 Task: Create a section Design Review Sprint and in the section, add a milestone Data Migration in the project ApexLine
Action: Mouse moved to (183, 535)
Screenshot: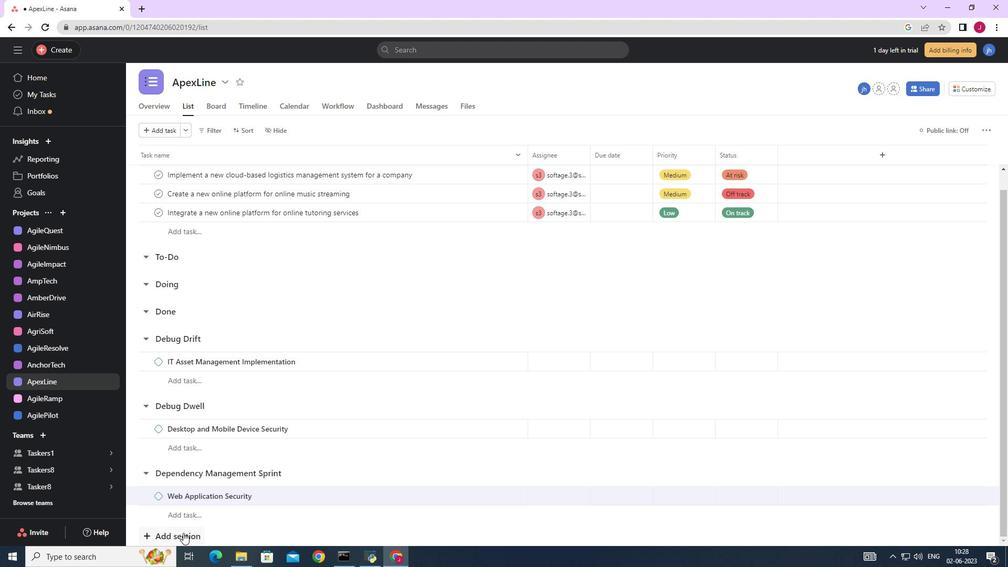 
Action: Mouse pressed left at (183, 535)
Screenshot: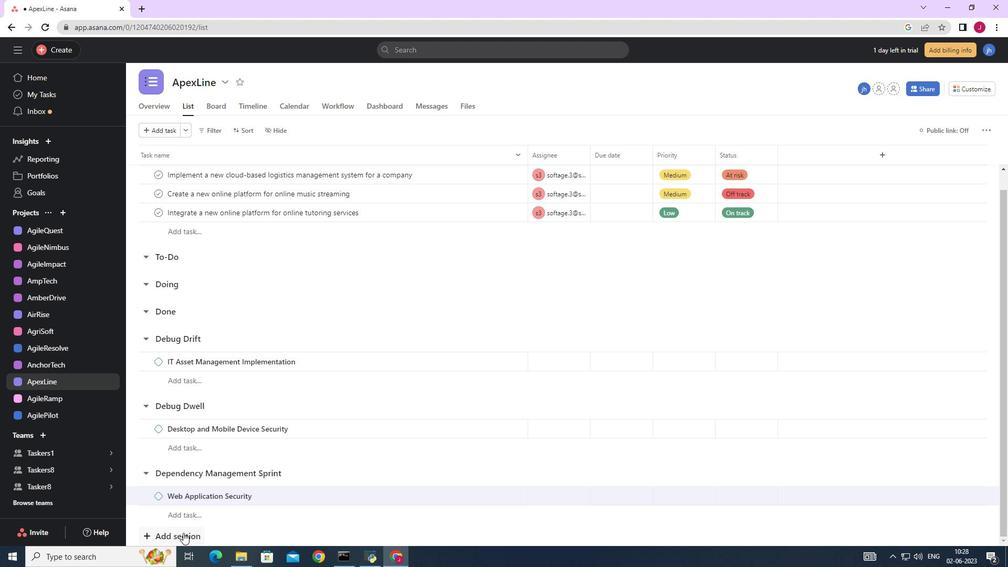 
Action: Mouse moved to (186, 532)
Screenshot: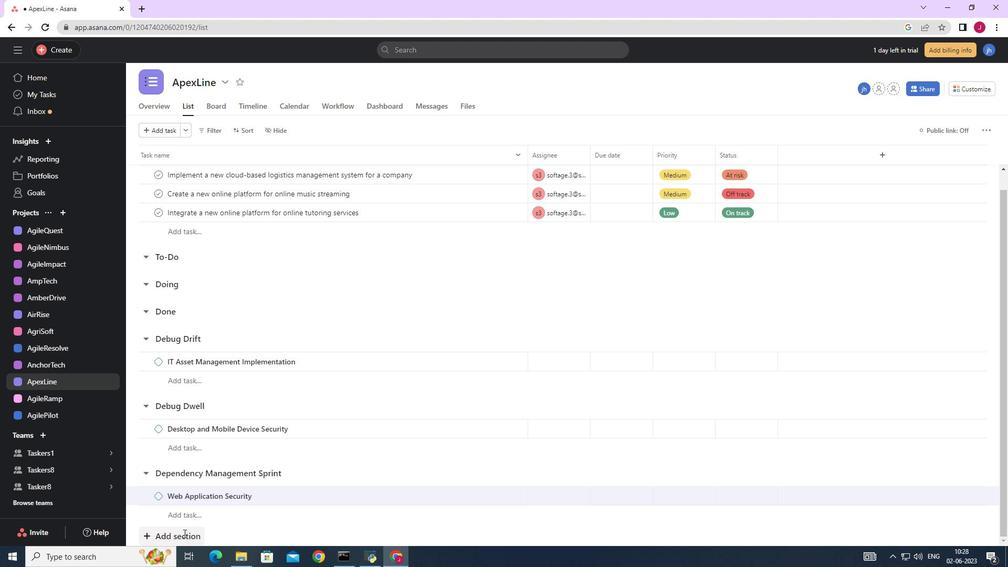 
Action: Mouse scrolled (186, 531) with delta (0, 0)
Screenshot: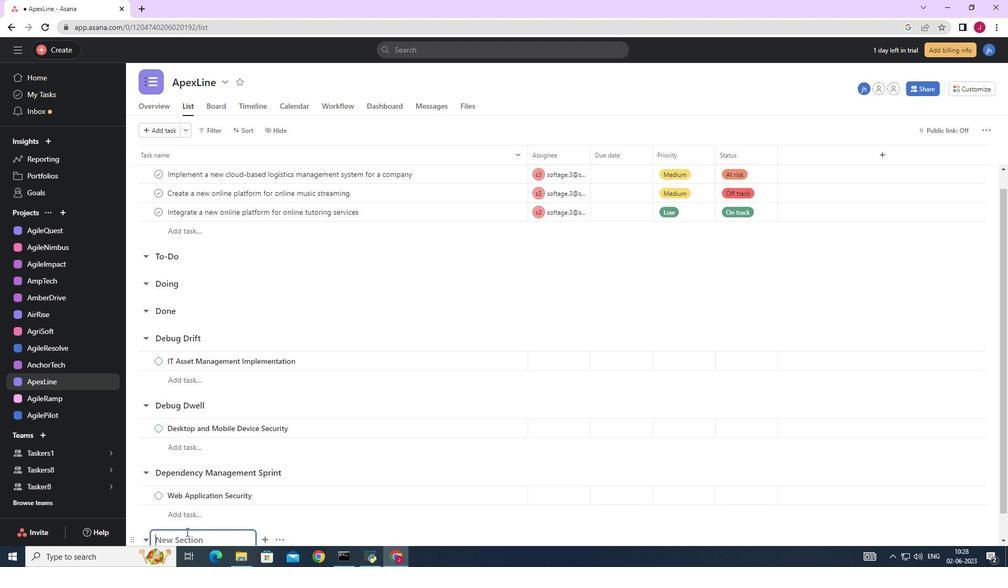 
Action: Mouse scrolled (186, 531) with delta (0, 0)
Screenshot: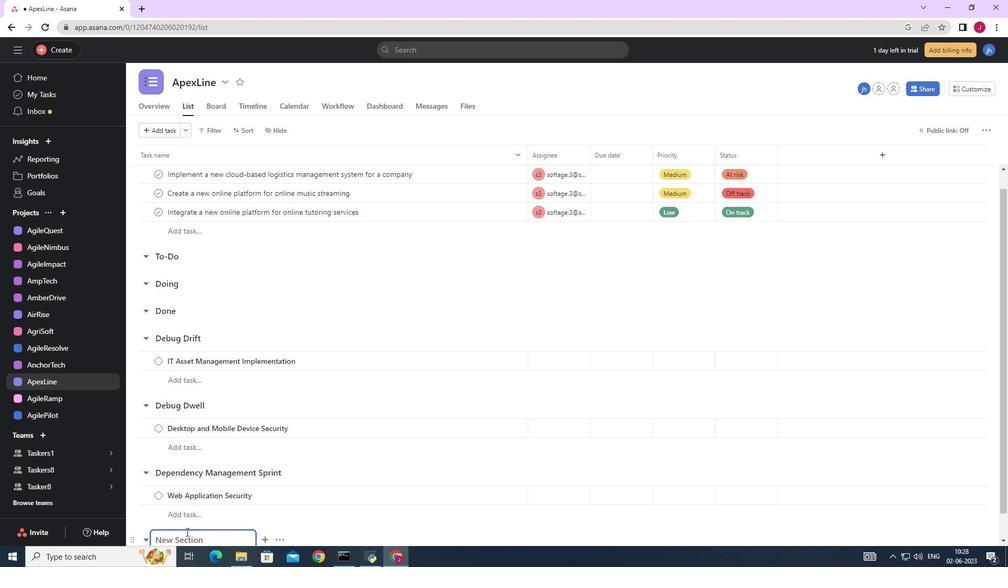 
Action: Mouse scrolled (186, 531) with delta (0, 0)
Screenshot: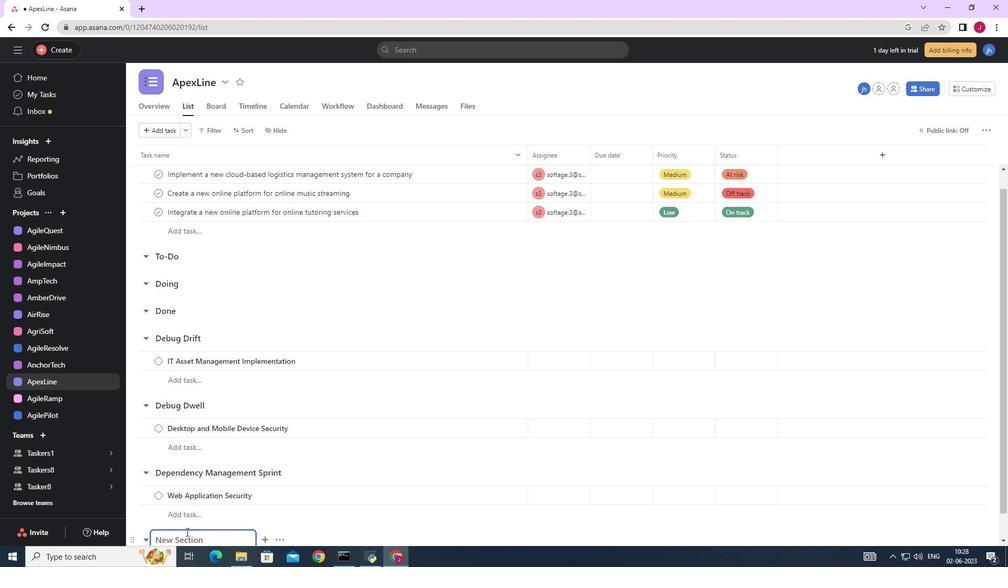 
Action: Mouse scrolled (186, 531) with delta (0, 0)
Screenshot: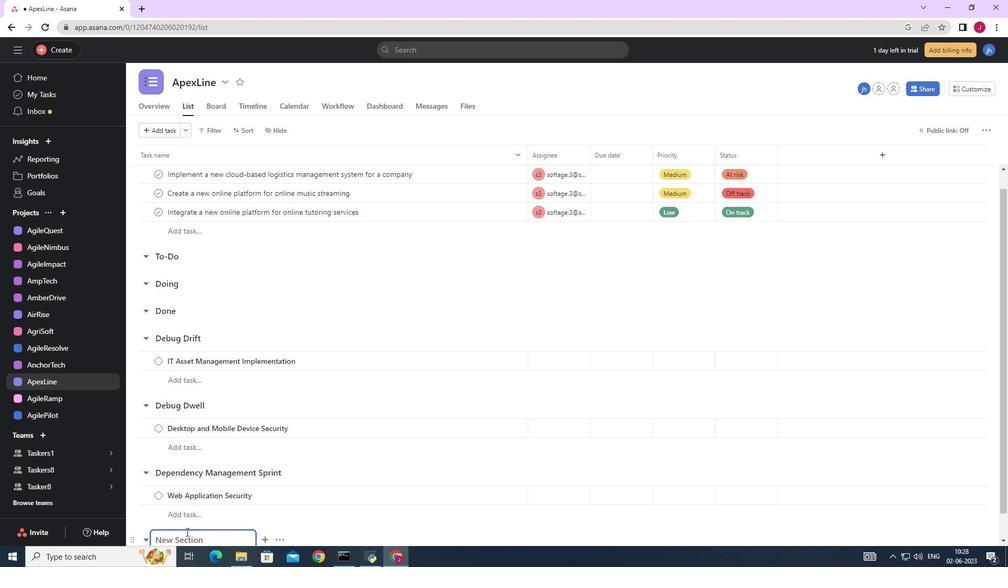 
Action: Mouse scrolled (186, 531) with delta (0, 0)
Screenshot: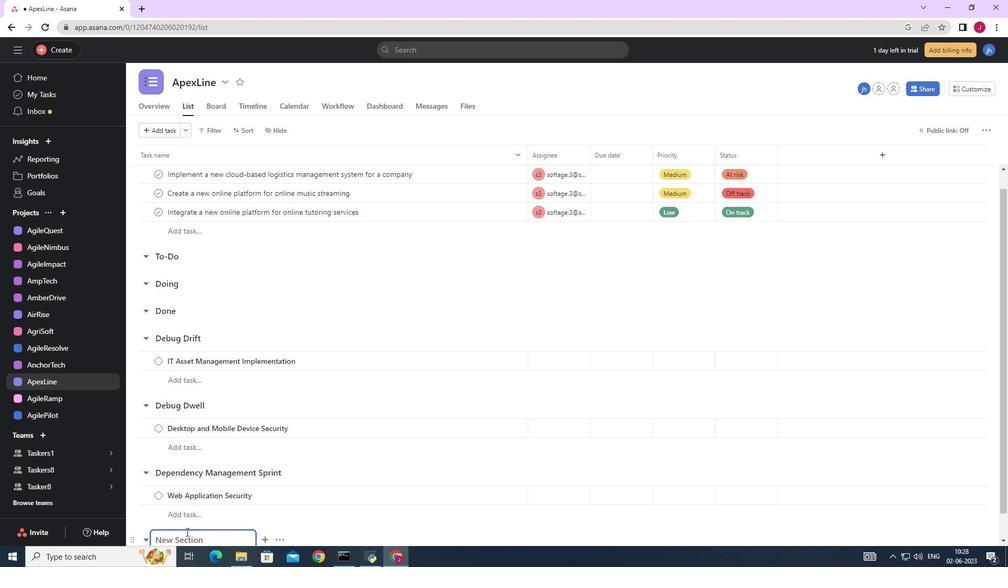 
Action: Mouse scrolled (186, 531) with delta (0, 0)
Screenshot: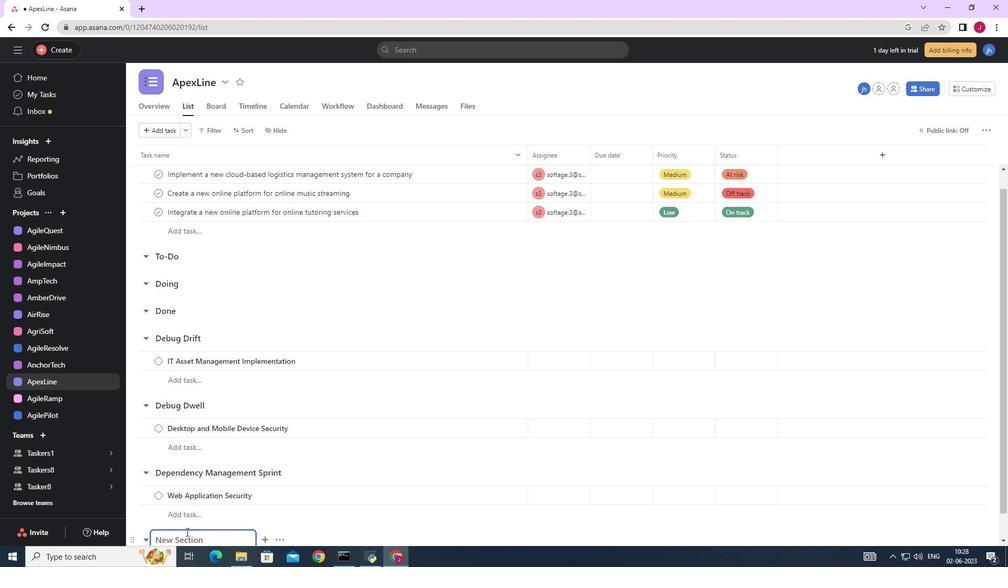 
Action: Mouse moved to (193, 515)
Screenshot: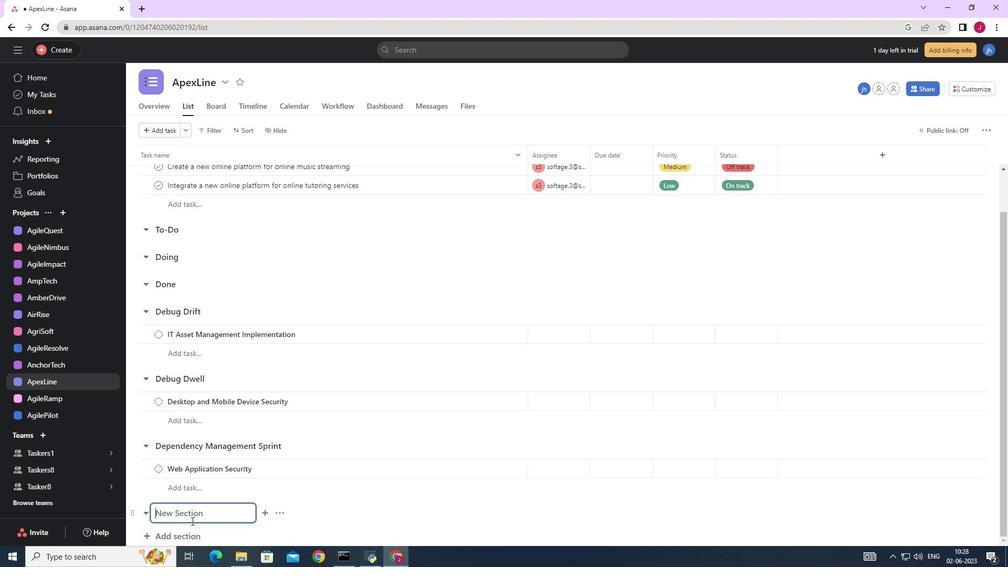 
Action: Key pressed <Key.caps_lock>D<Key.caps_lock>esign<Key.space><Key.caps_lock>R<Key.caps_lock>eview<Key.space><Key.caps_lock>S<Key.caps_lock>print<Key.enter><Key.caps_lock>D<Key.caps_lock>ata<Key.space><Key.caps_lock>M<Key.caps_lock>igration<Key.space>
Screenshot: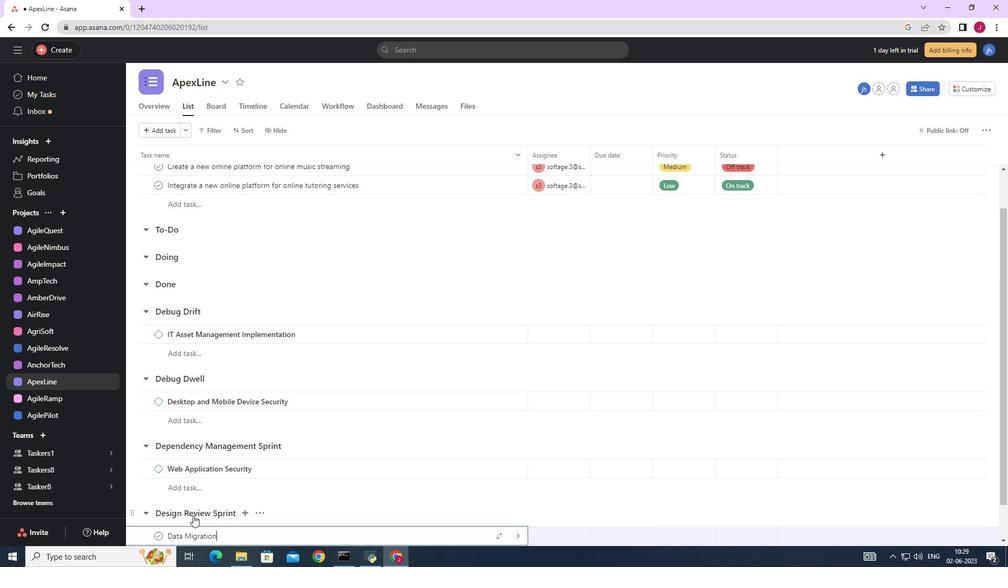 
Action: Mouse moved to (516, 537)
Screenshot: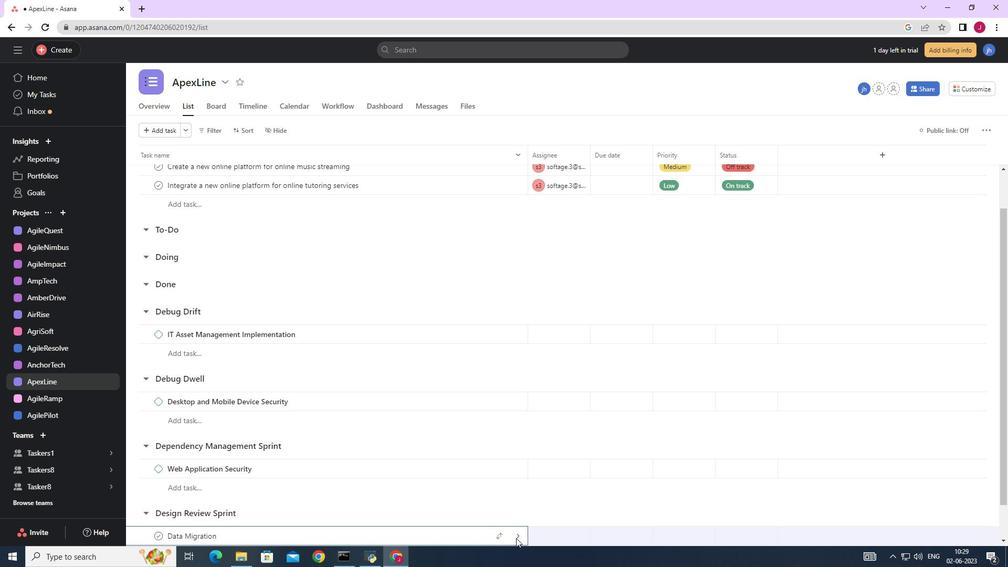 
Action: Mouse pressed left at (516, 537)
Screenshot: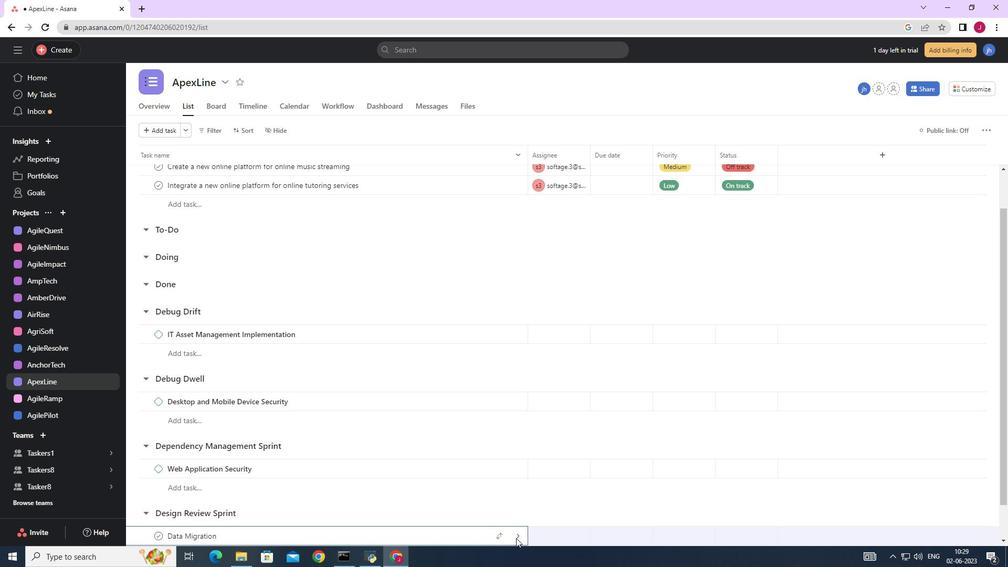
Action: Mouse moved to (435, 410)
Screenshot: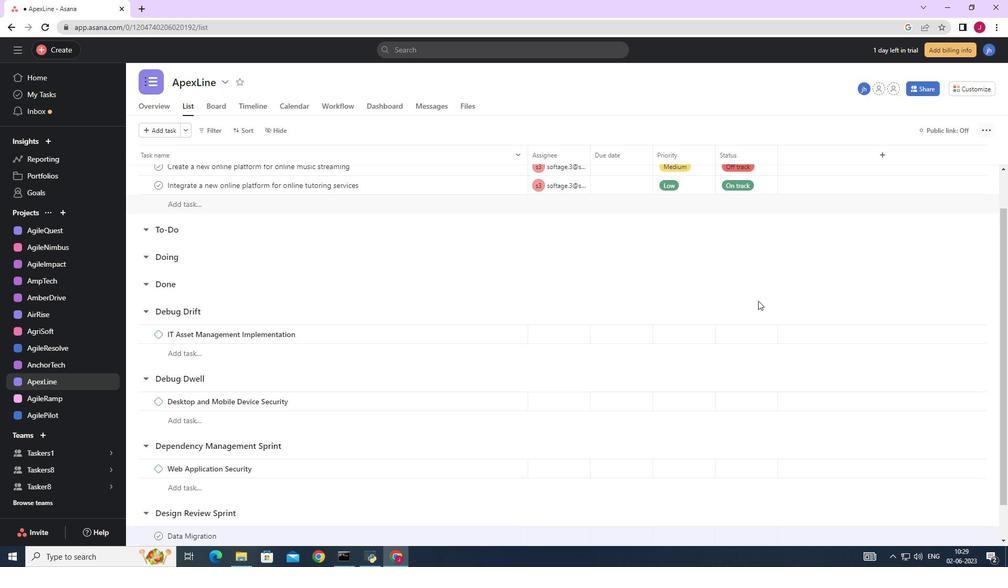 
Action: Mouse scrolled (435, 410) with delta (0, 0)
Screenshot: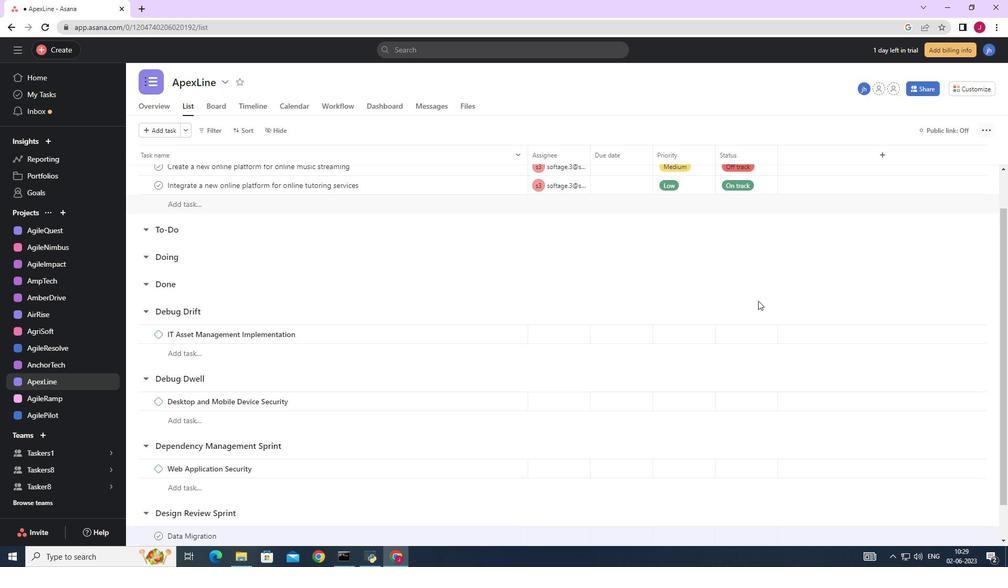 
Action: Mouse moved to (434, 410)
Screenshot: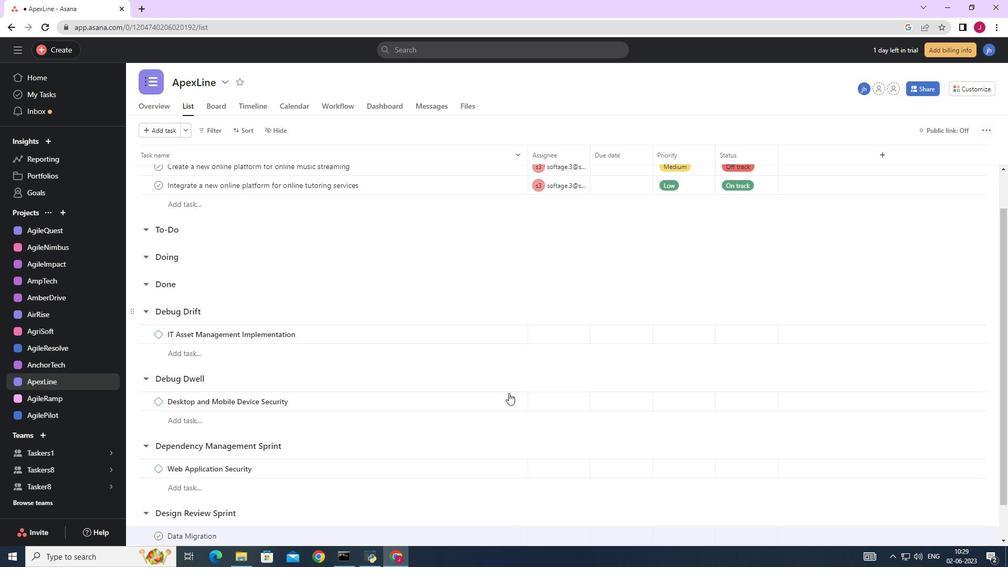
Action: Mouse scrolled (434, 410) with delta (0, 0)
Screenshot: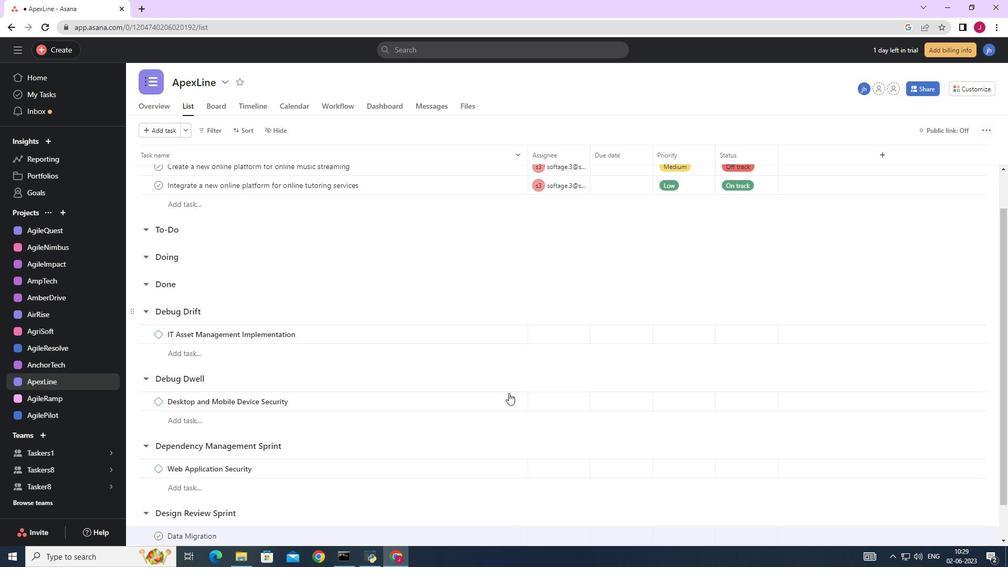 
Action: Mouse scrolled (434, 410) with delta (0, 0)
Screenshot: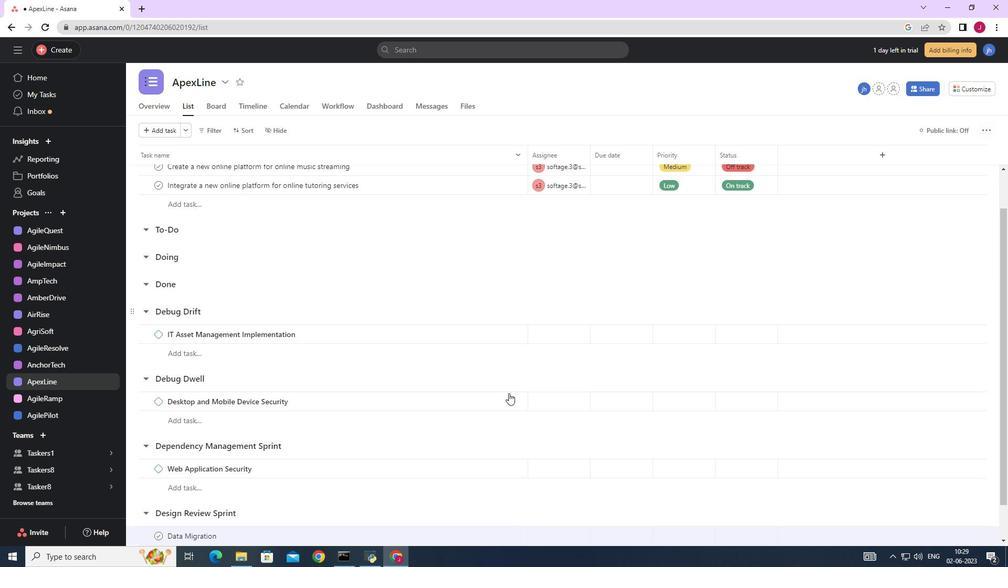 
Action: Mouse scrolled (434, 410) with delta (0, 0)
Screenshot: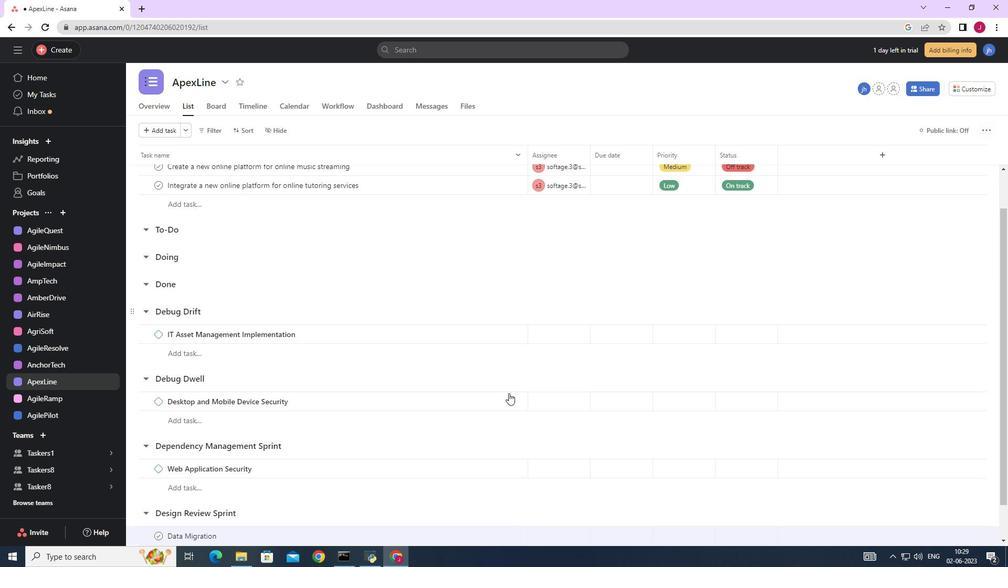 
Action: Mouse scrolled (434, 410) with delta (0, 0)
Screenshot: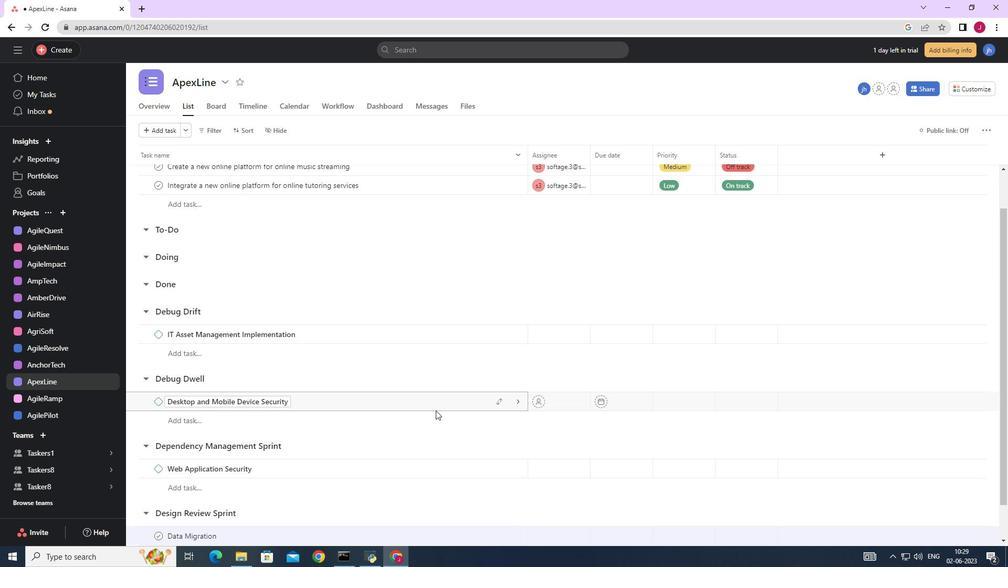 
Action: Mouse moved to (417, 496)
Screenshot: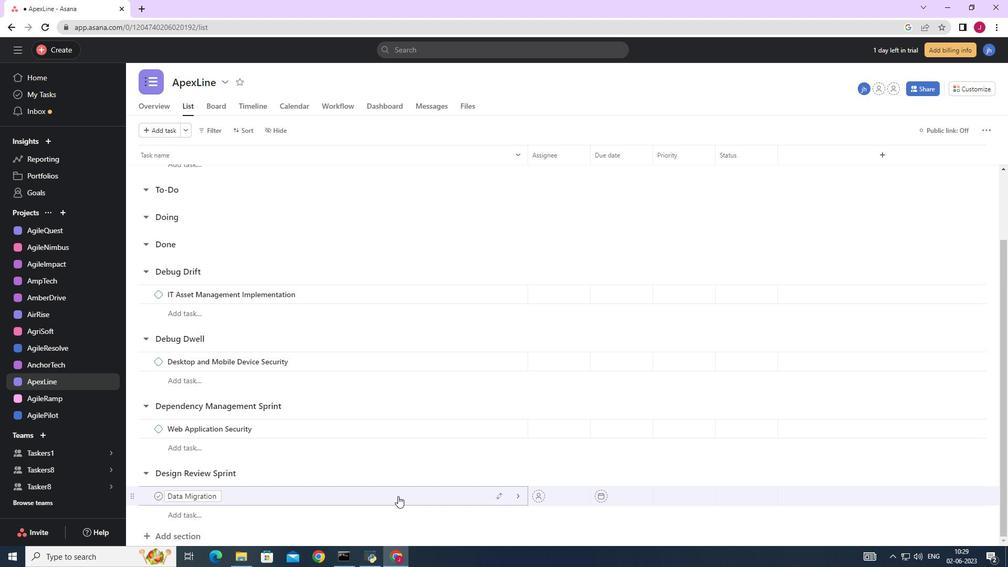 
Action: Mouse pressed left at (417, 496)
Screenshot: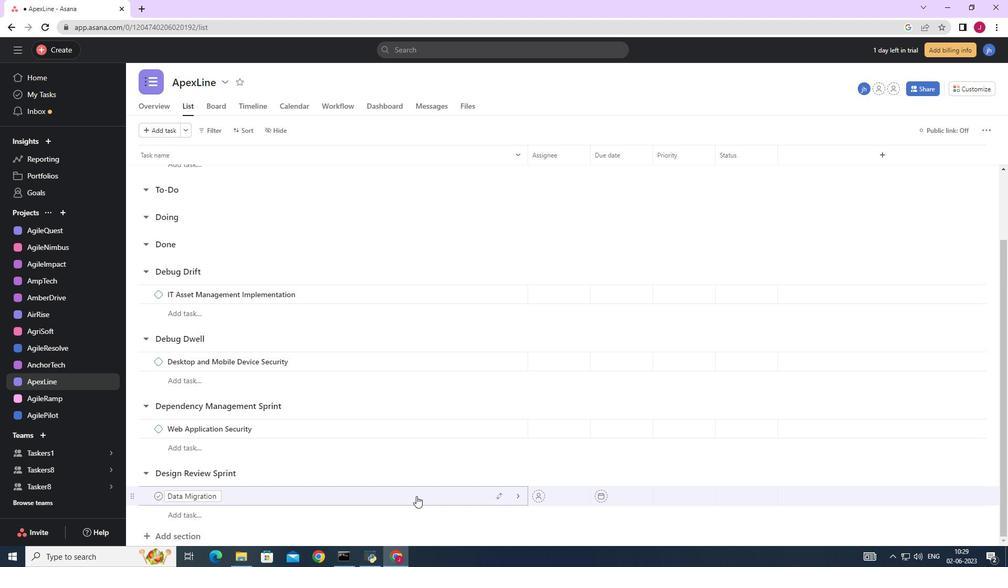 
Action: Mouse moved to (970, 130)
Screenshot: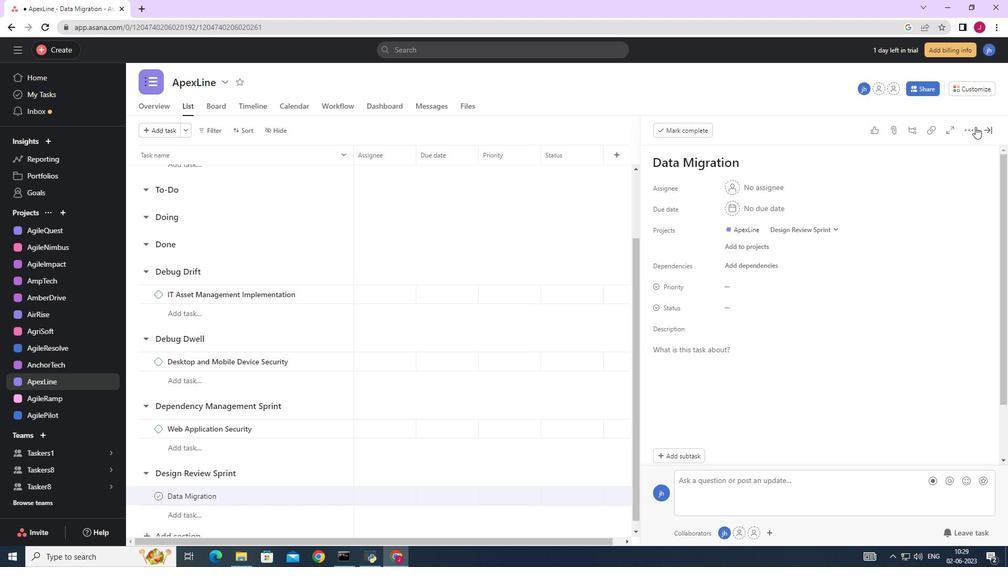 
Action: Mouse pressed left at (970, 130)
Screenshot: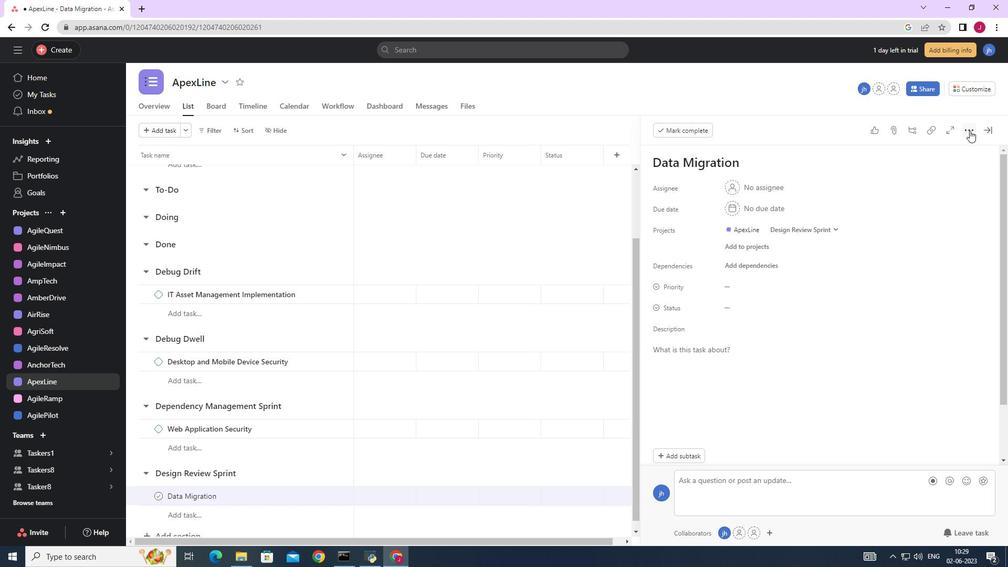 
Action: Mouse moved to (904, 173)
Screenshot: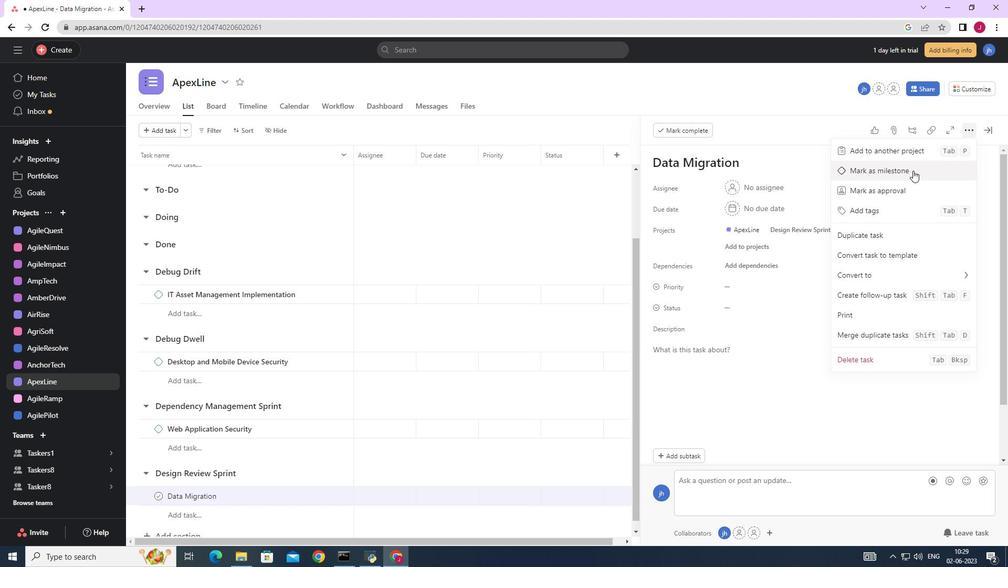 
Action: Mouse pressed left at (904, 173)
Screenshot: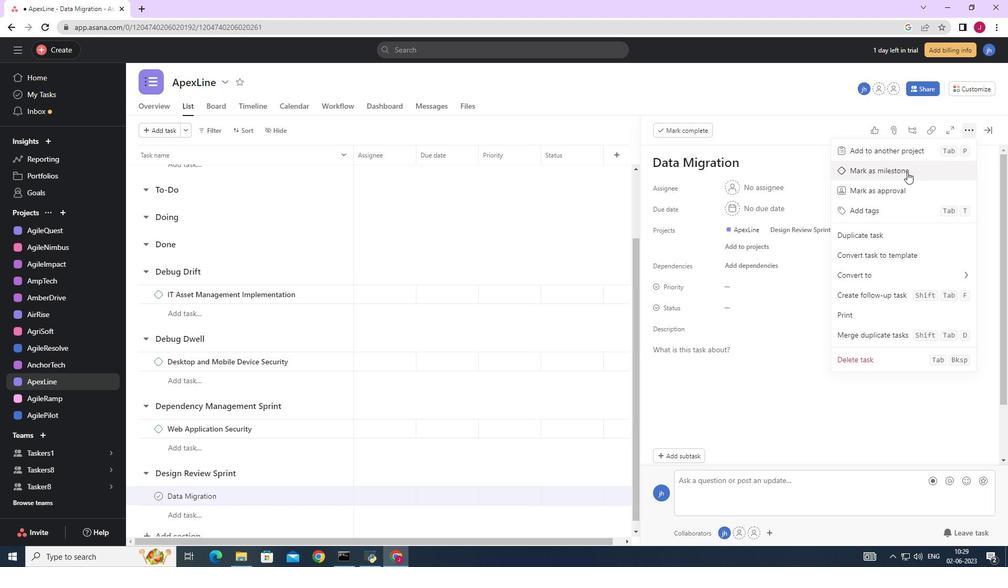 
Action: Mouse moved to (746, 284)
Screenshot: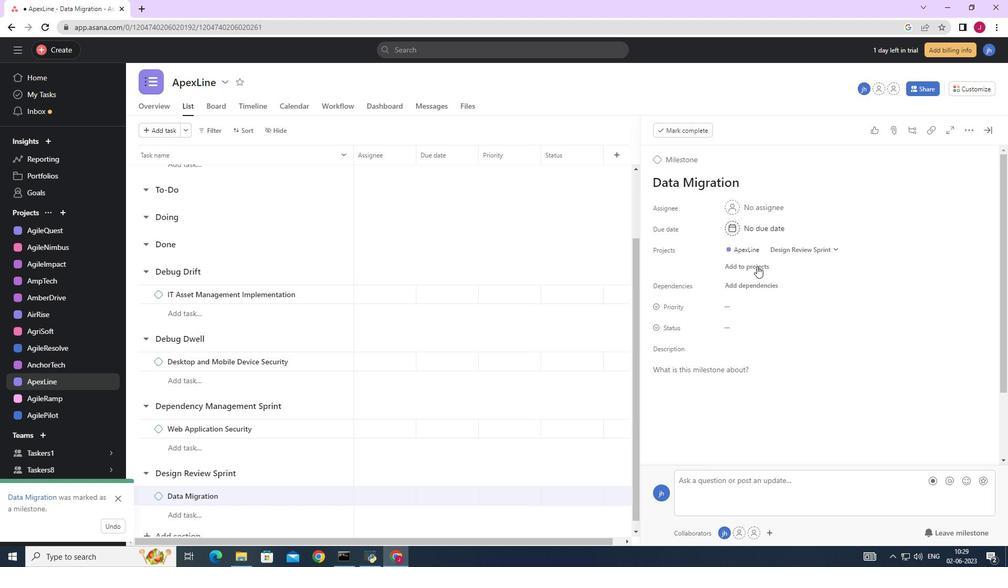 
